 Task: Create a rule from the Agile list, Priority changed -> Complete task in the project ArrowTech if Priority Cleared then Complete Task
Action: Mouse moved to (77, 337)
Screenshot: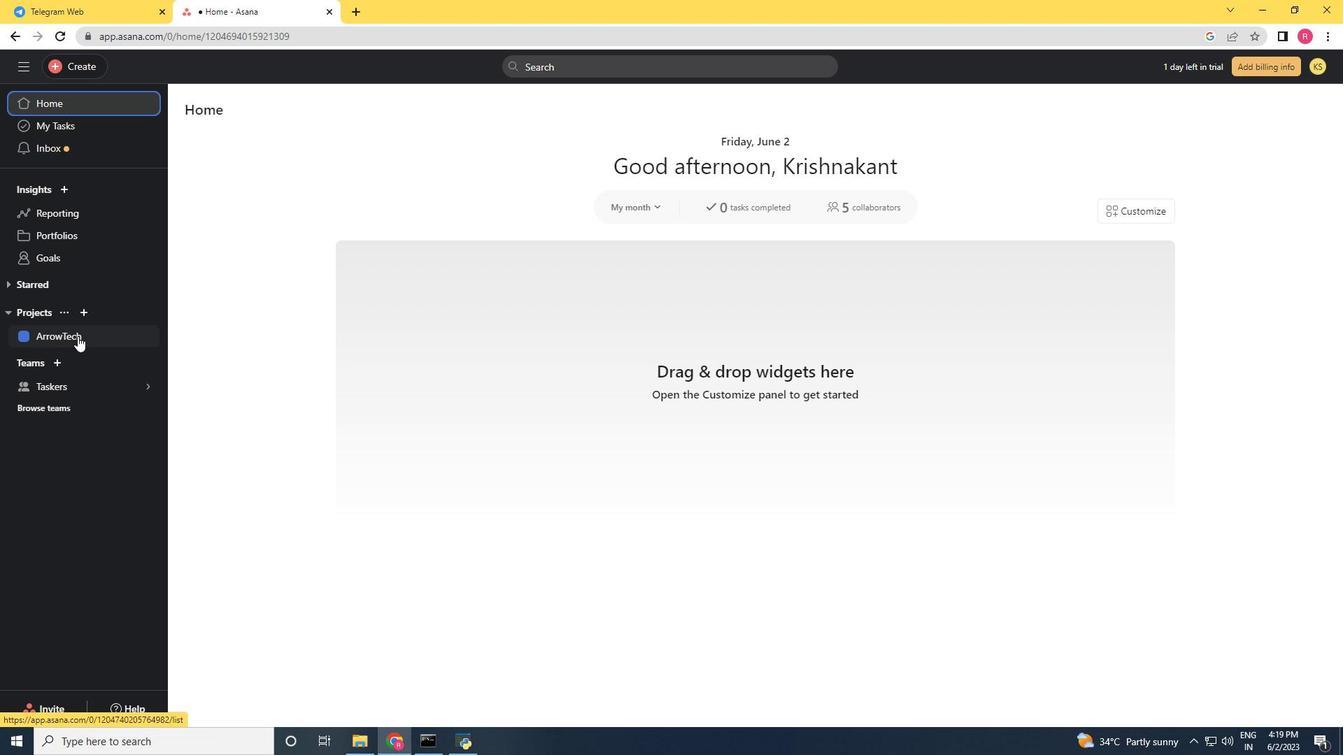 
Action: Mouse pressed left at (77, 337)
Screenshot: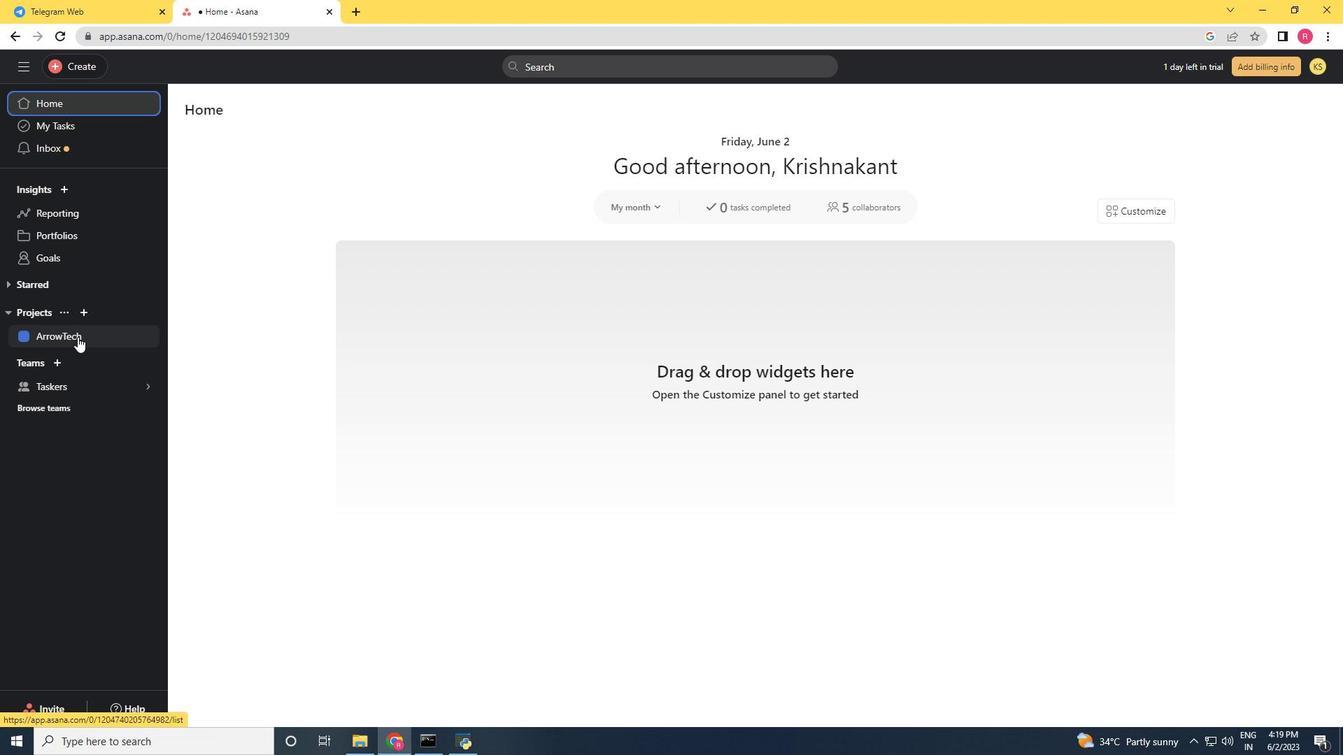 
Action: Mouse moved to (1288, 122)
Screenshot: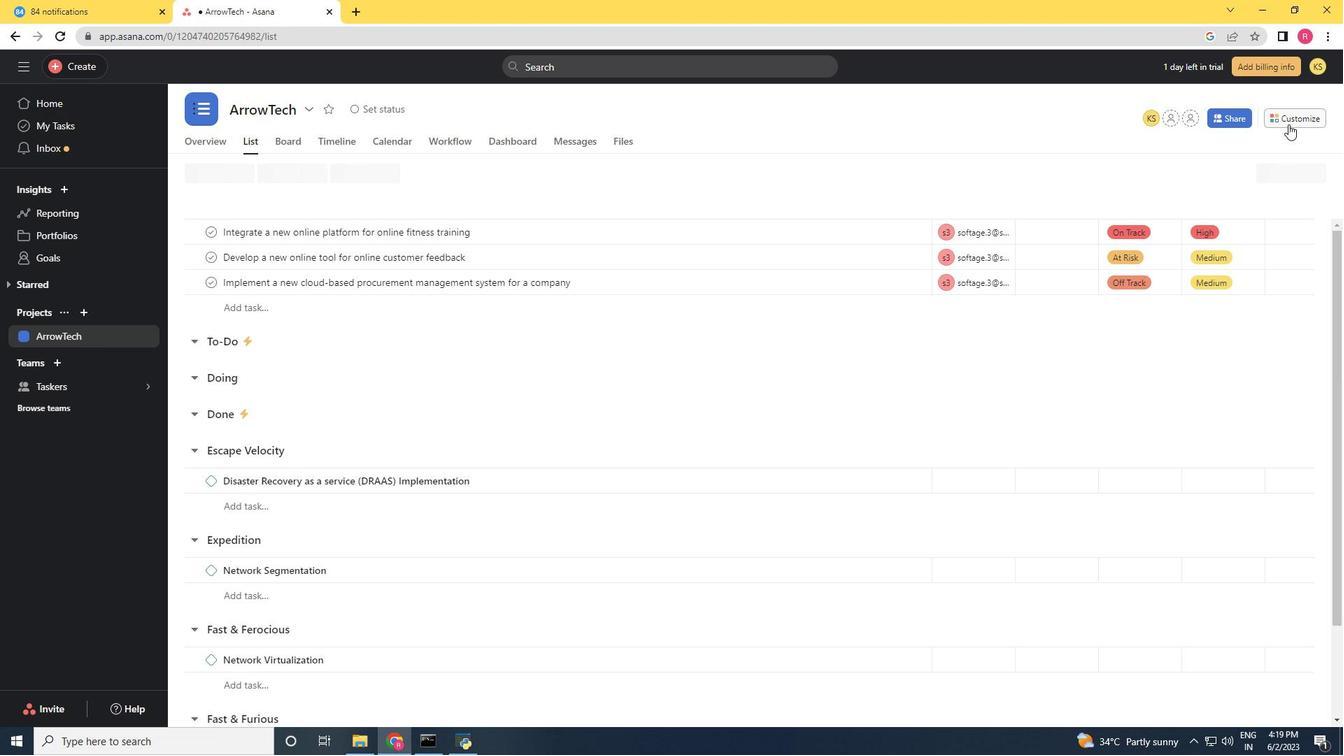 
Action: Mouse pressed left at (1288, 122)
Screenshot: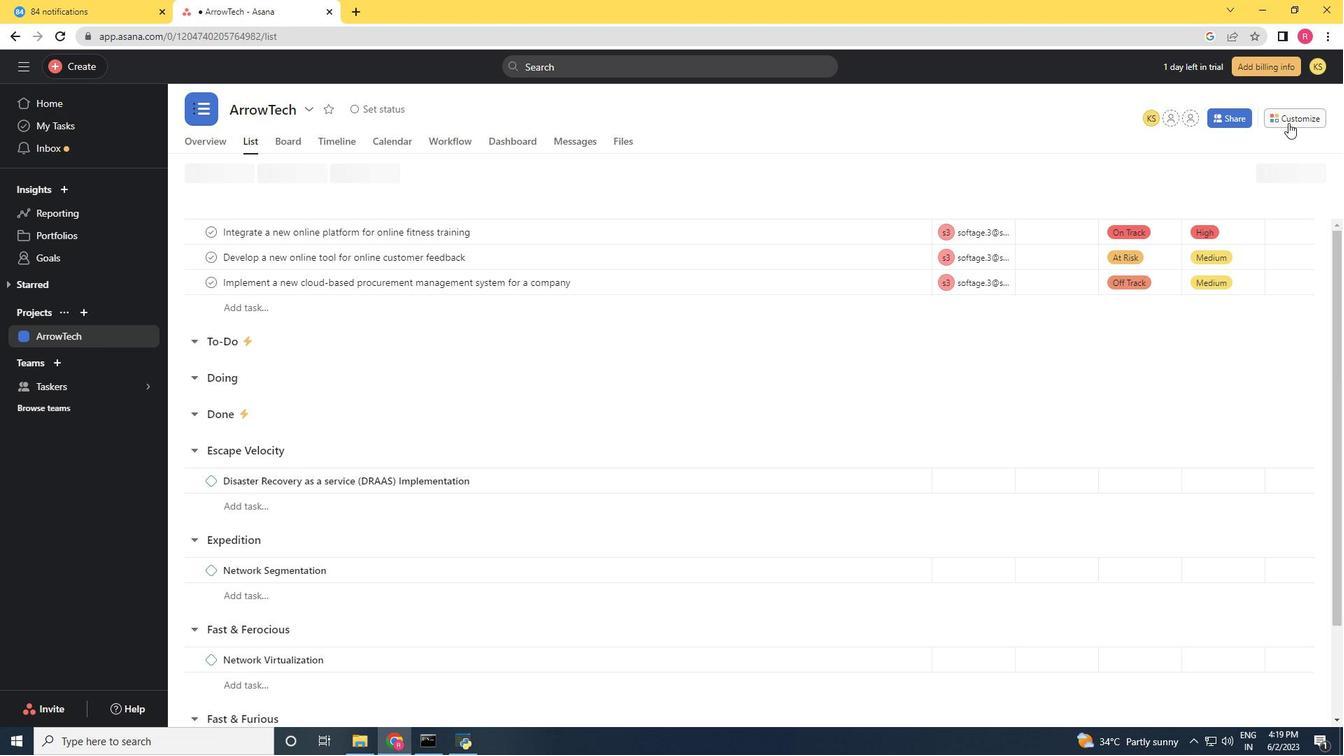 
Action: Mouse moved to (1045, 317)
Screenshot: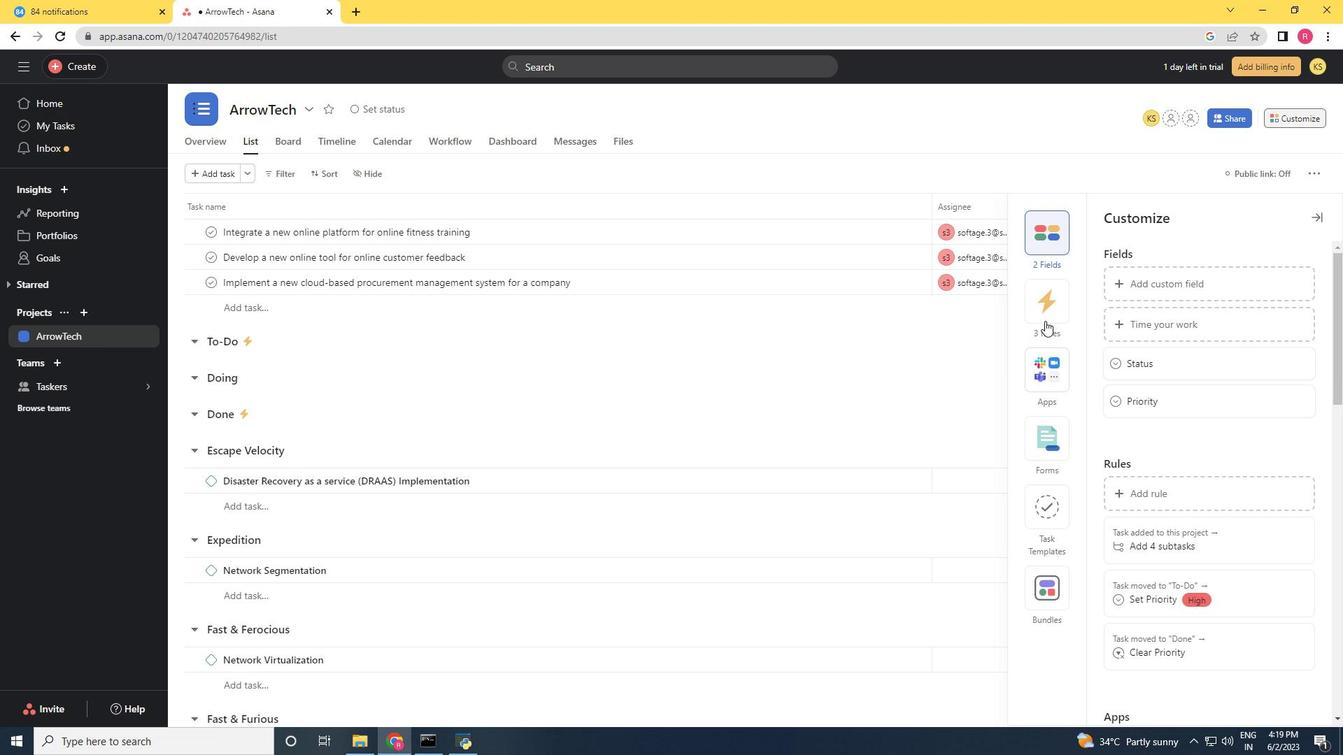 
Action: Mouse pressed left at (1045, 317)
Screenshot: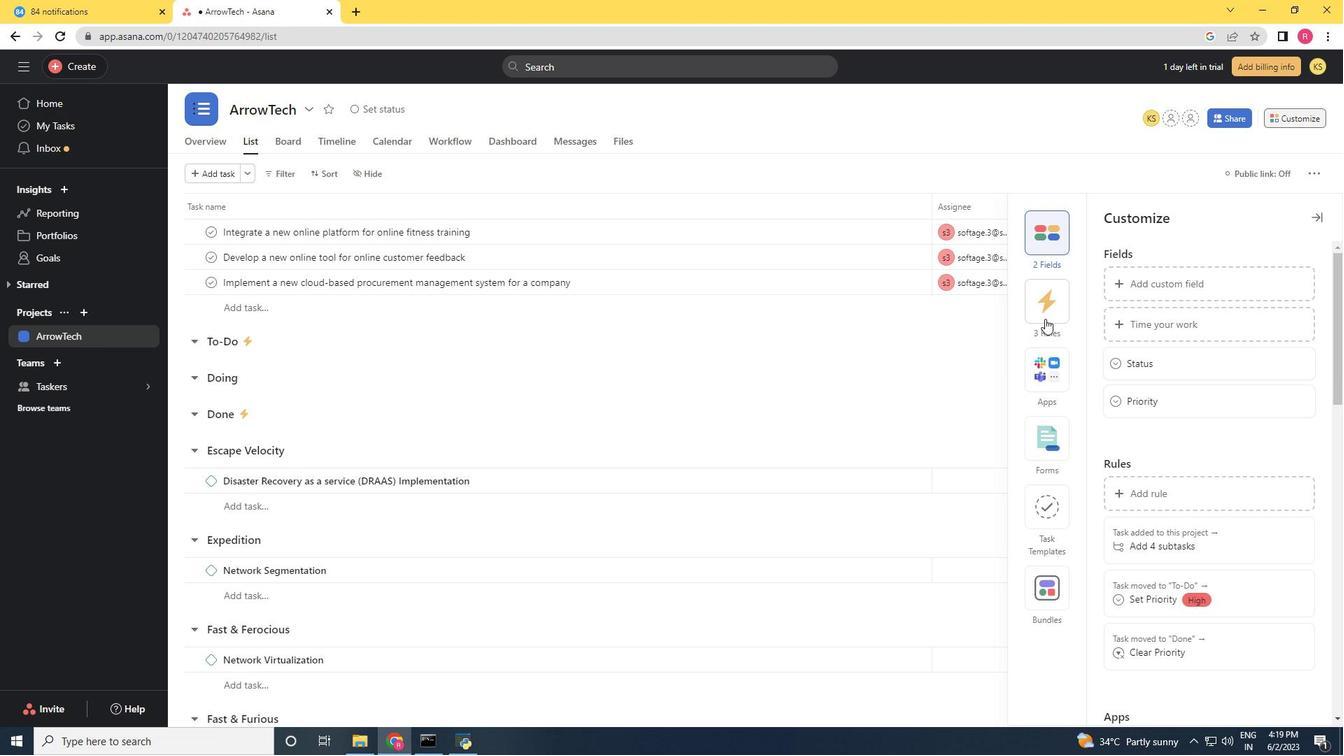 
Action: Mouse moved to (1150, 282)
Screenshot: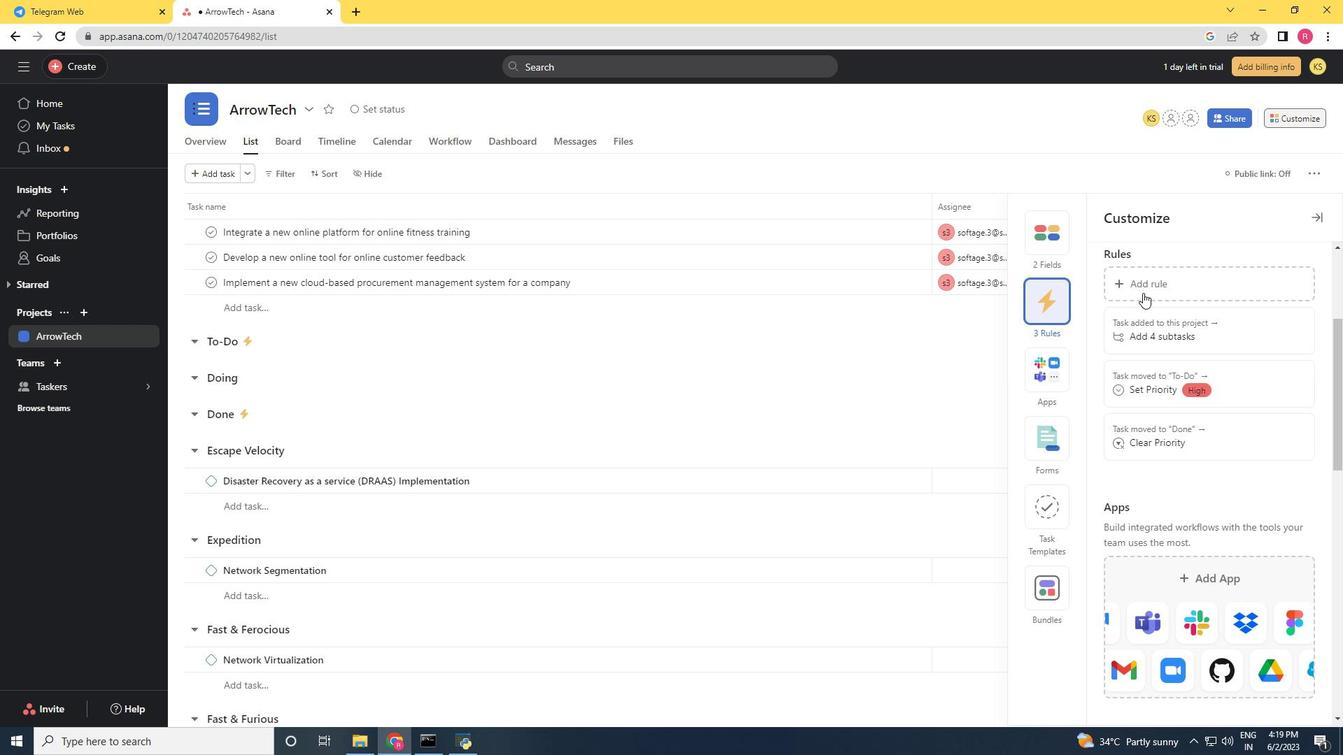 
Action: Mouse pressed left at (1150, 282)
Screenshot: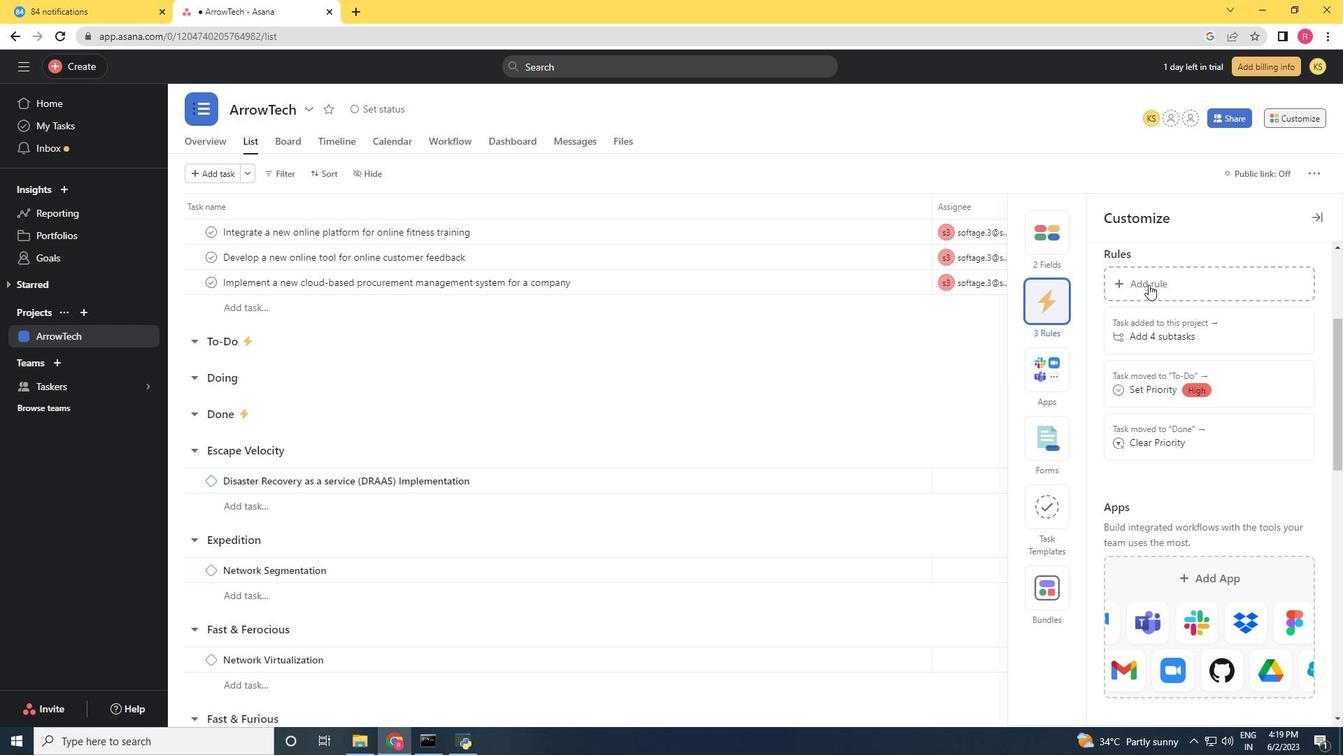 
Action: Mouse moved to (297, 210)
Screenshot: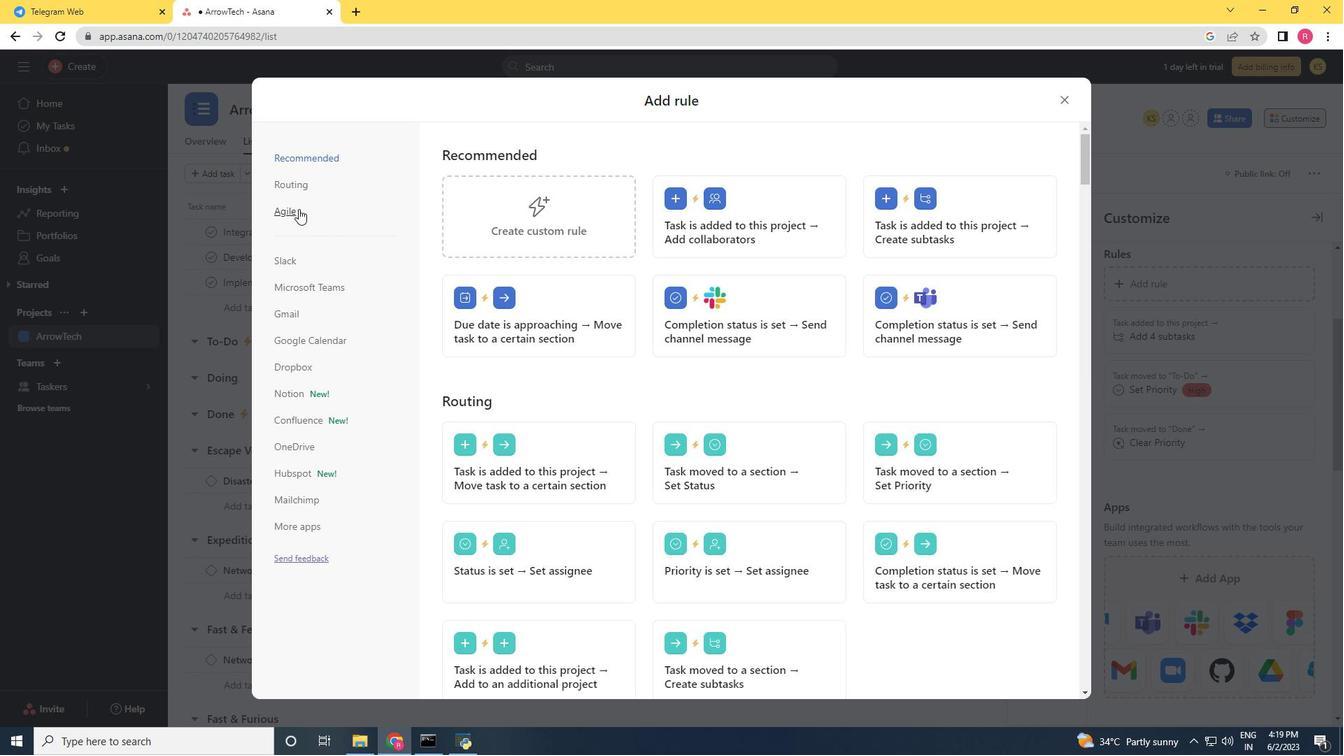 
Action: Mouse pressed left at (297, 210)
Screenshot: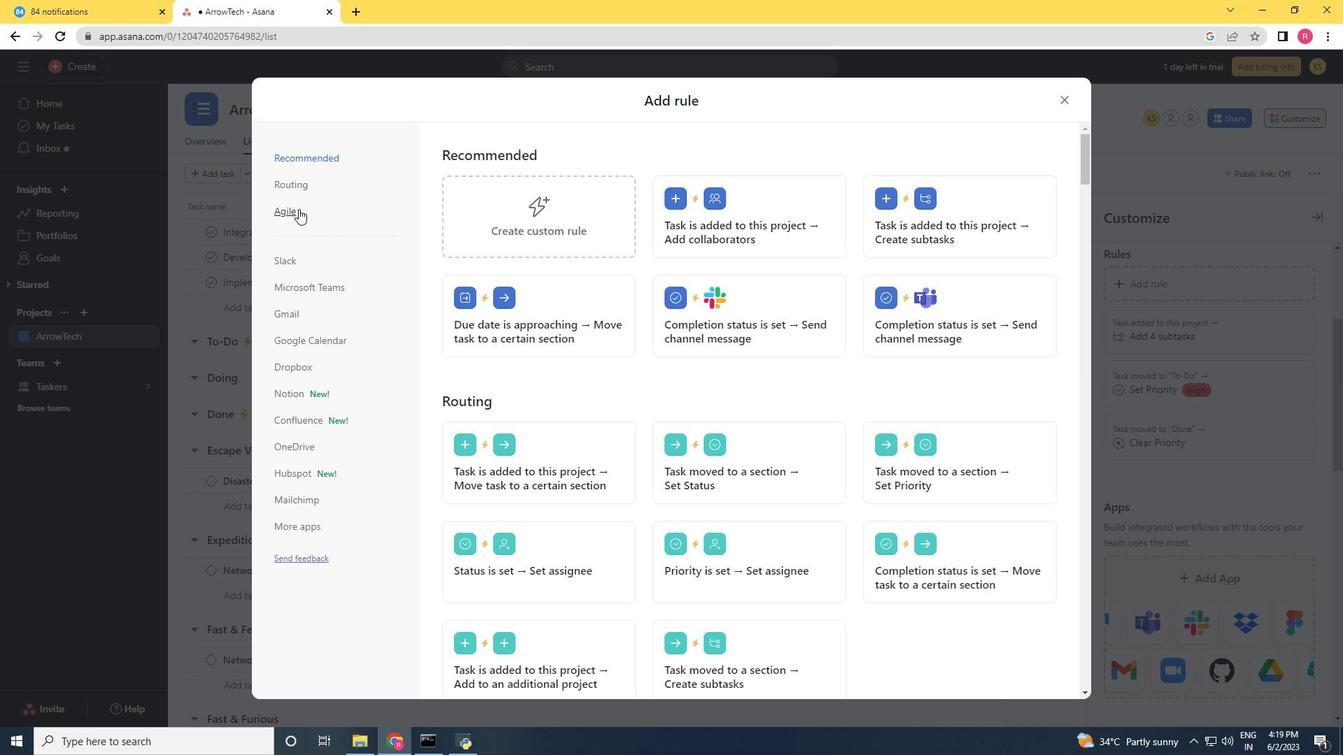 
Action: Mouse moved to (700, 201)
Screenshot: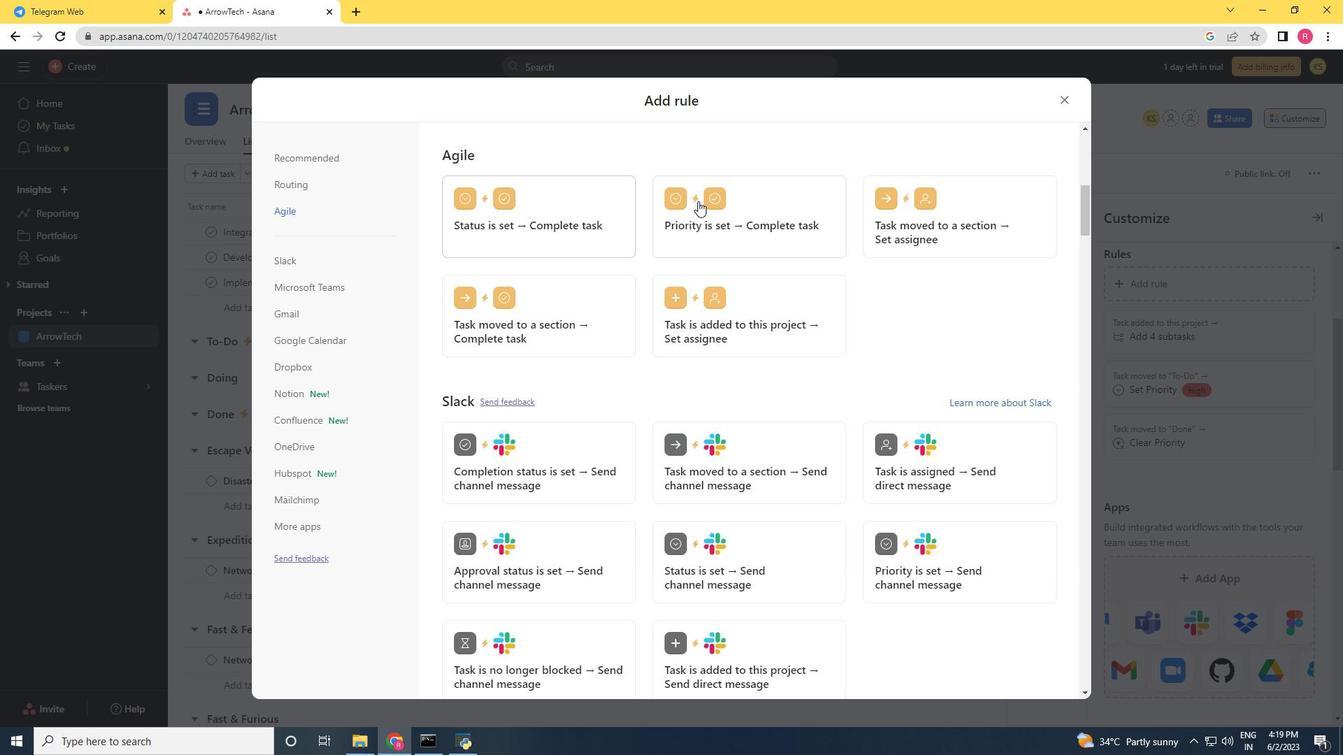 
Action: Mouse pressed left at (700, 201)
Screenshot: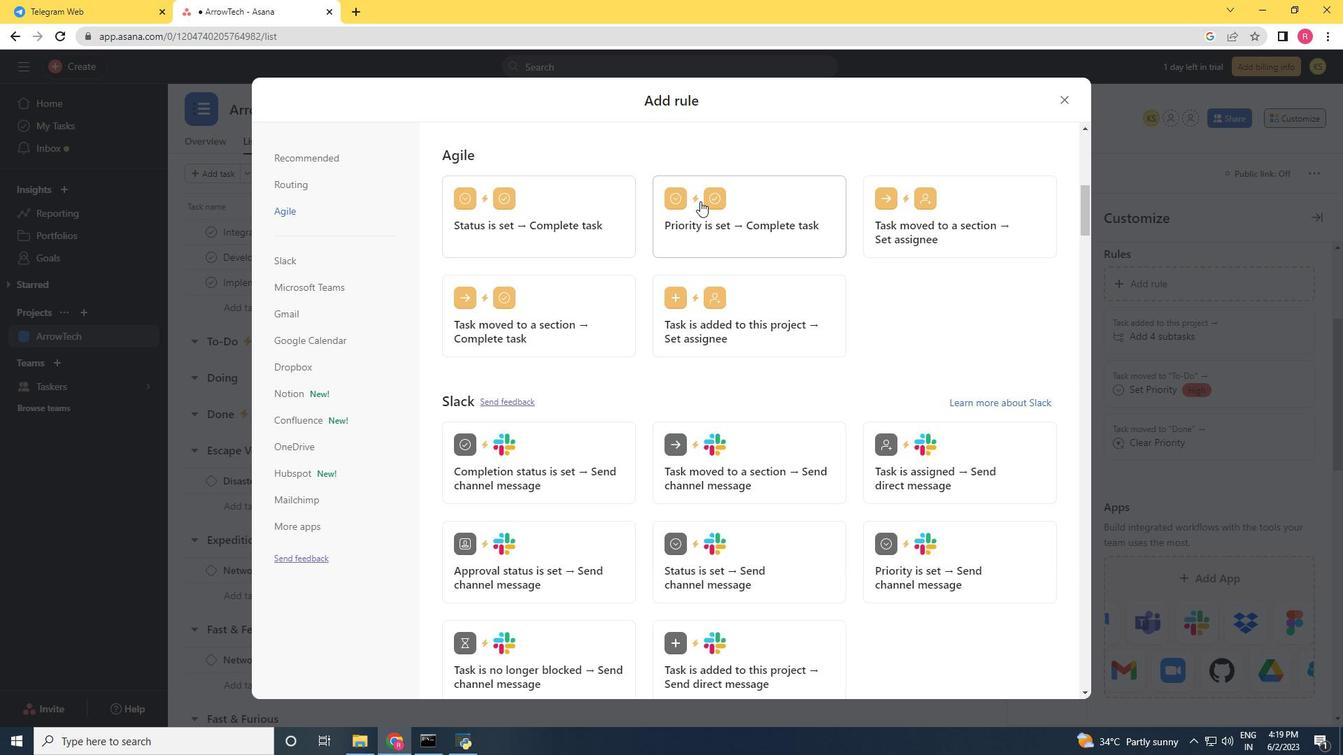 
Action: Mouse moved to (848, 247)
Screenshot: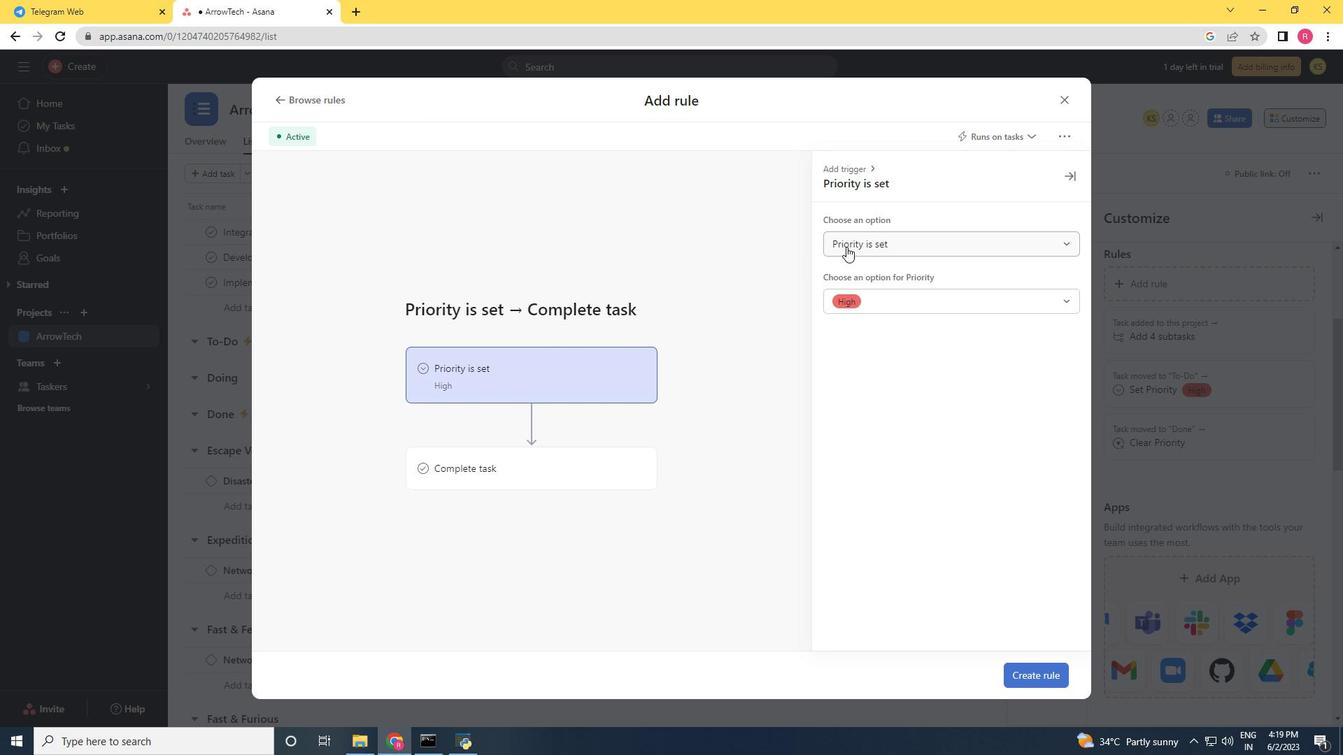 
Action: Mouse pressed left at (848, 247)
Screenshot: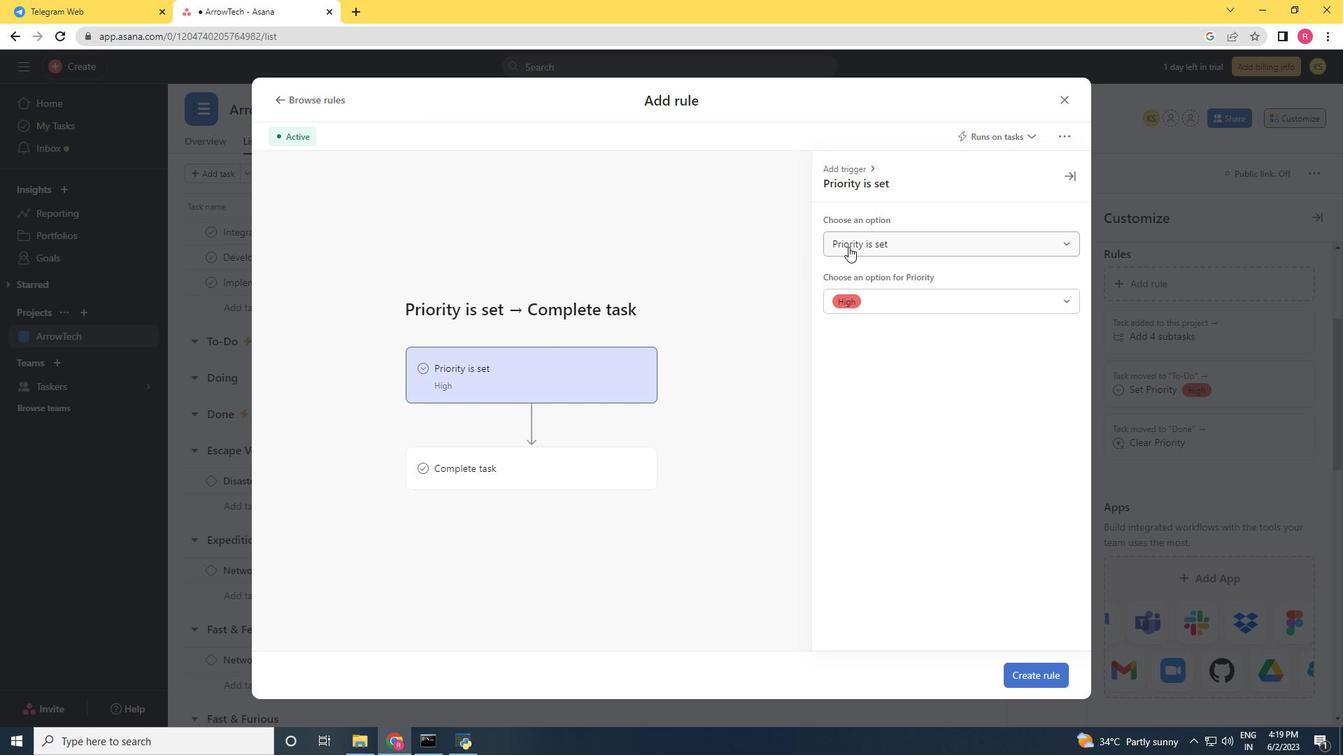 
Action: Mouse moved to (870, 293)
Screenshot: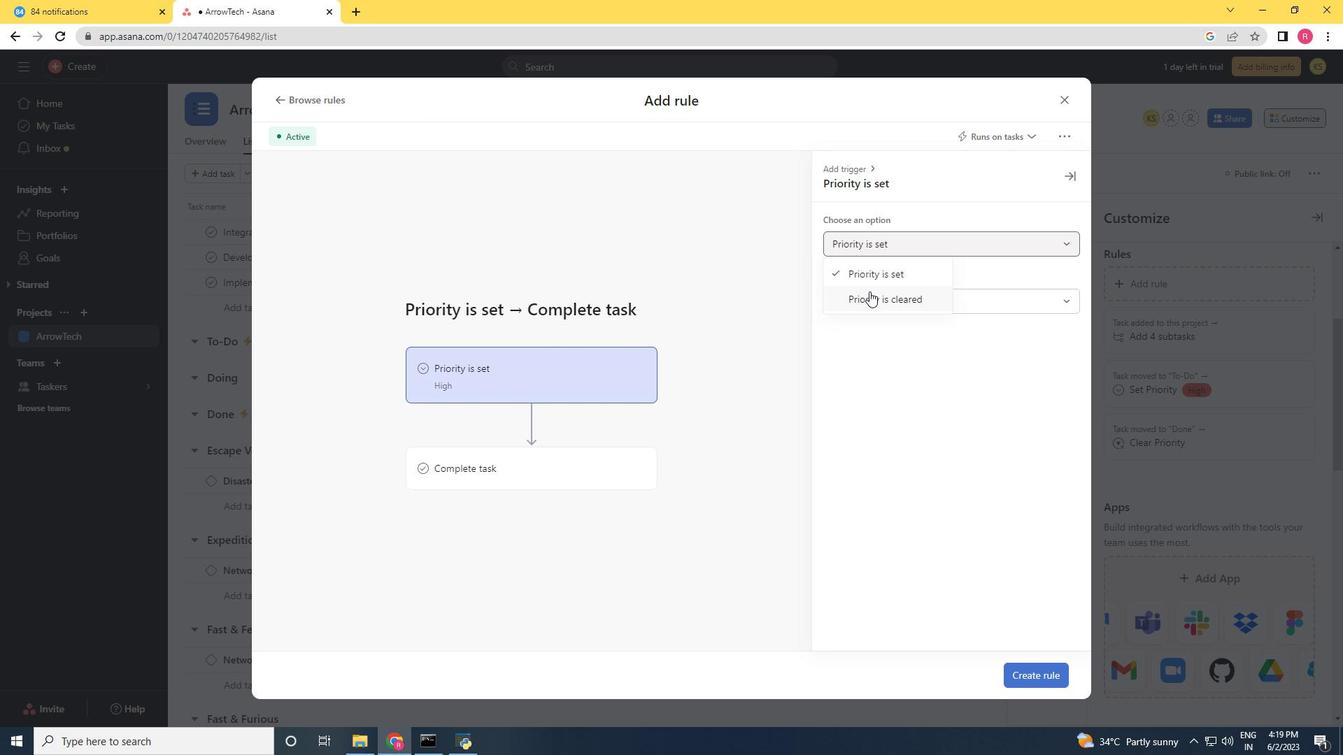 
Action: Mouse pressed left at (870, 293)
Screenshot: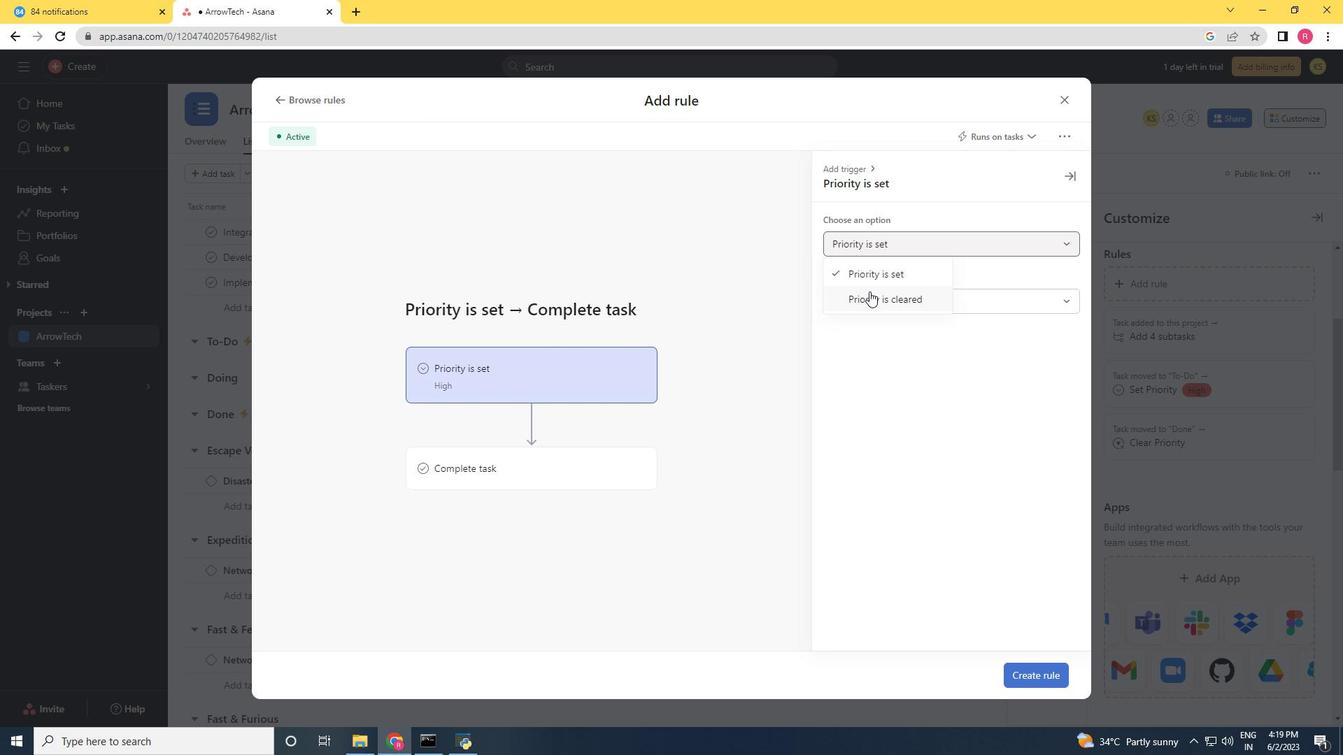 
Action: Mouse moved to (540, 454)
Screenshot: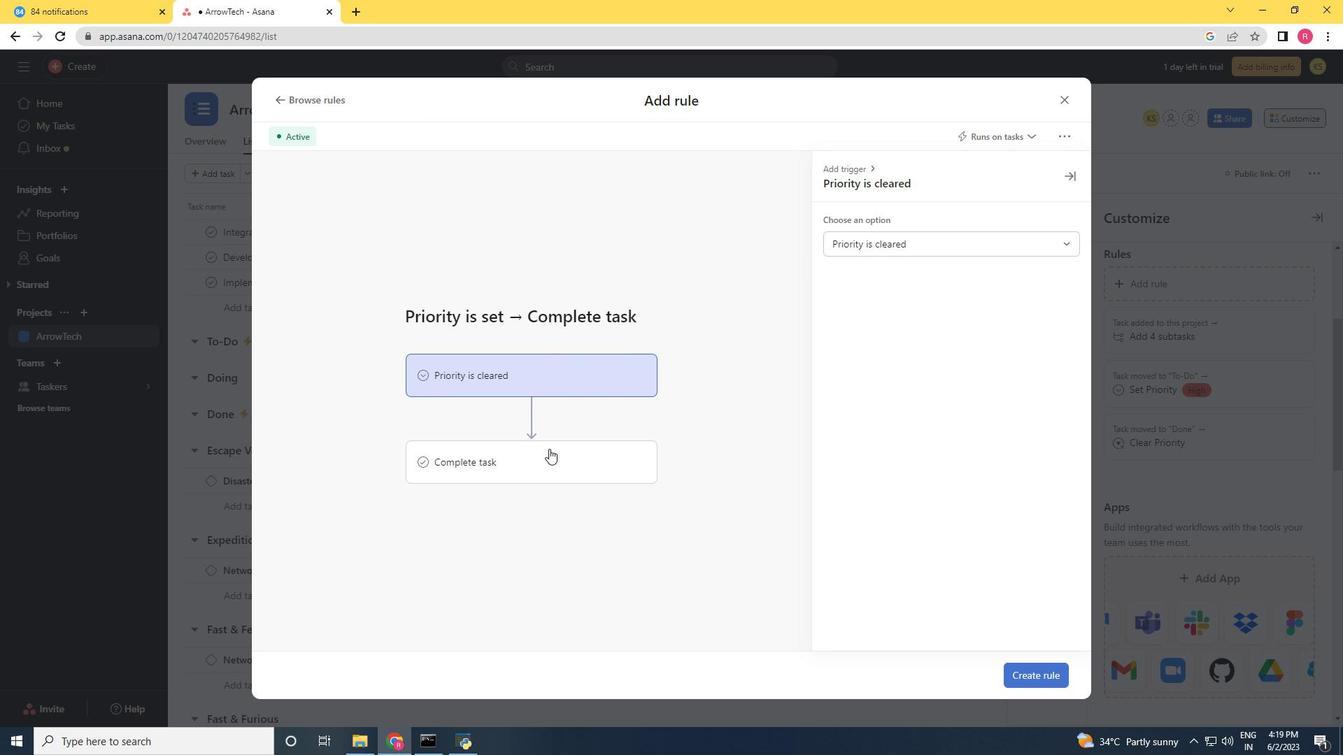 
Action: Mouse pressed left at (540, 454)
Screenshot: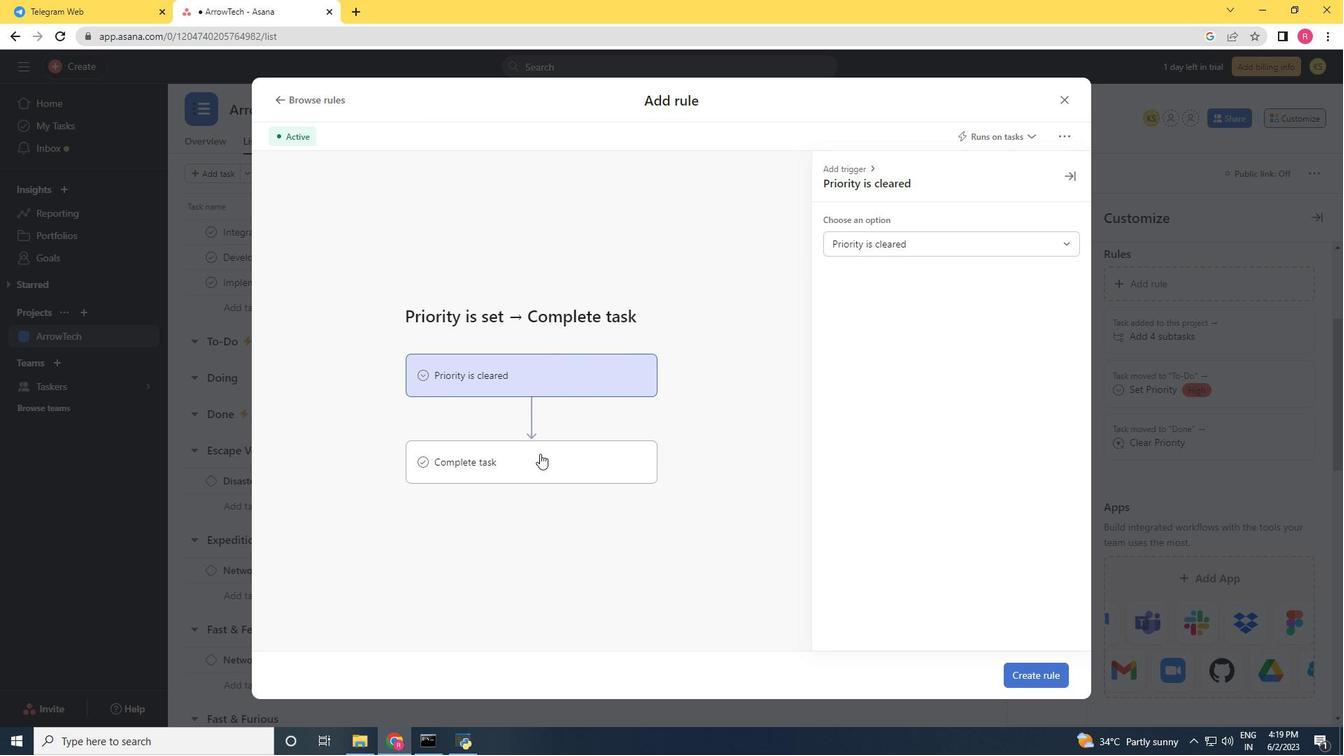 
Action: Mouse moved to (857, 242)
Screenshot: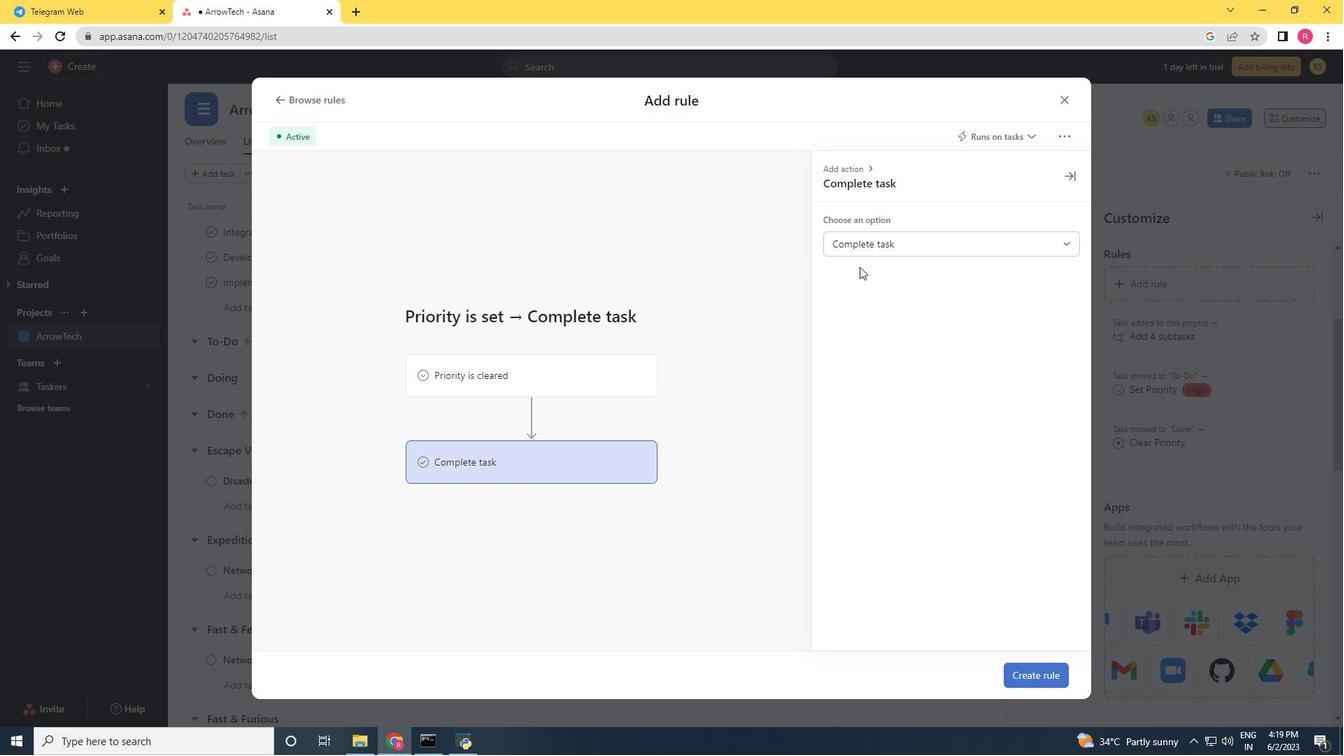 
Action: Mouse pressed left at (857, 242)
Screenshot: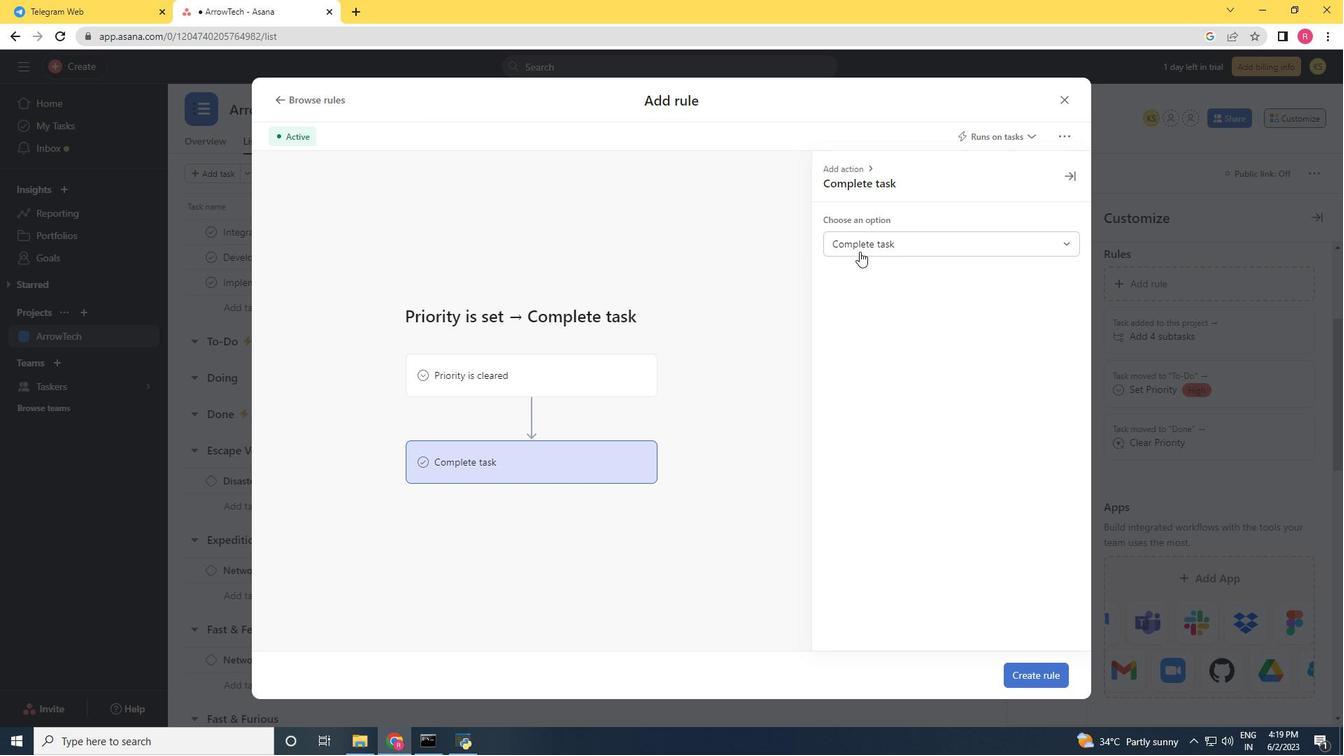 
Action: Mouse moved to (871, 273)
Screenshot: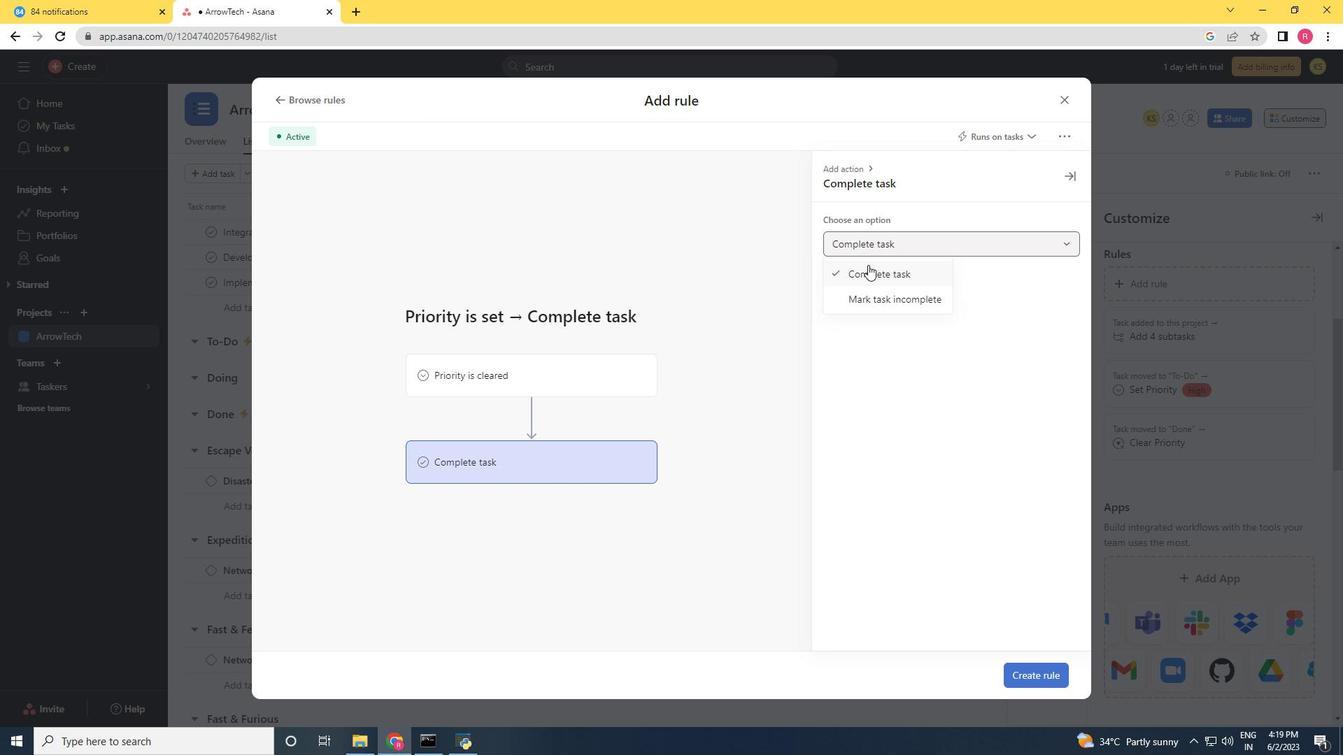 
Action: Mouse pressed left at (871, 273)
Screenshot: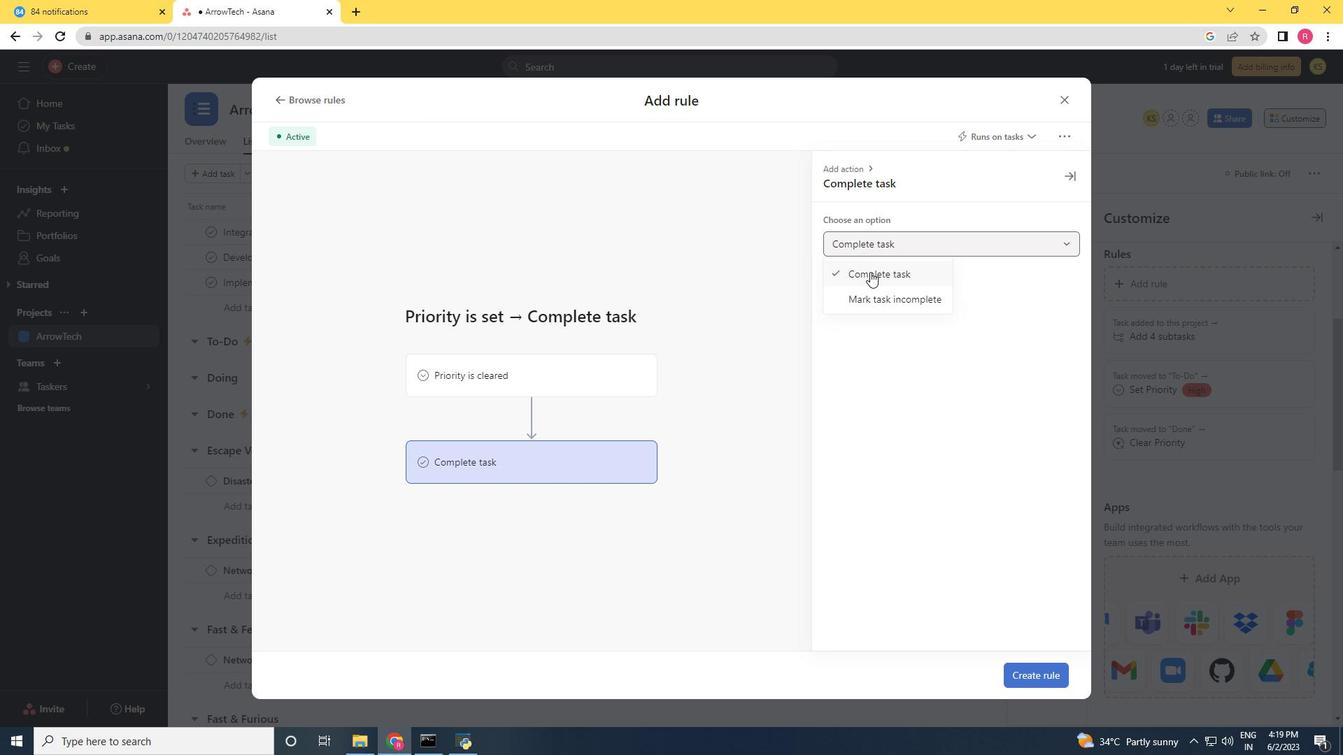 
Action: Mouse moved to (1027, 664)
Screenshot: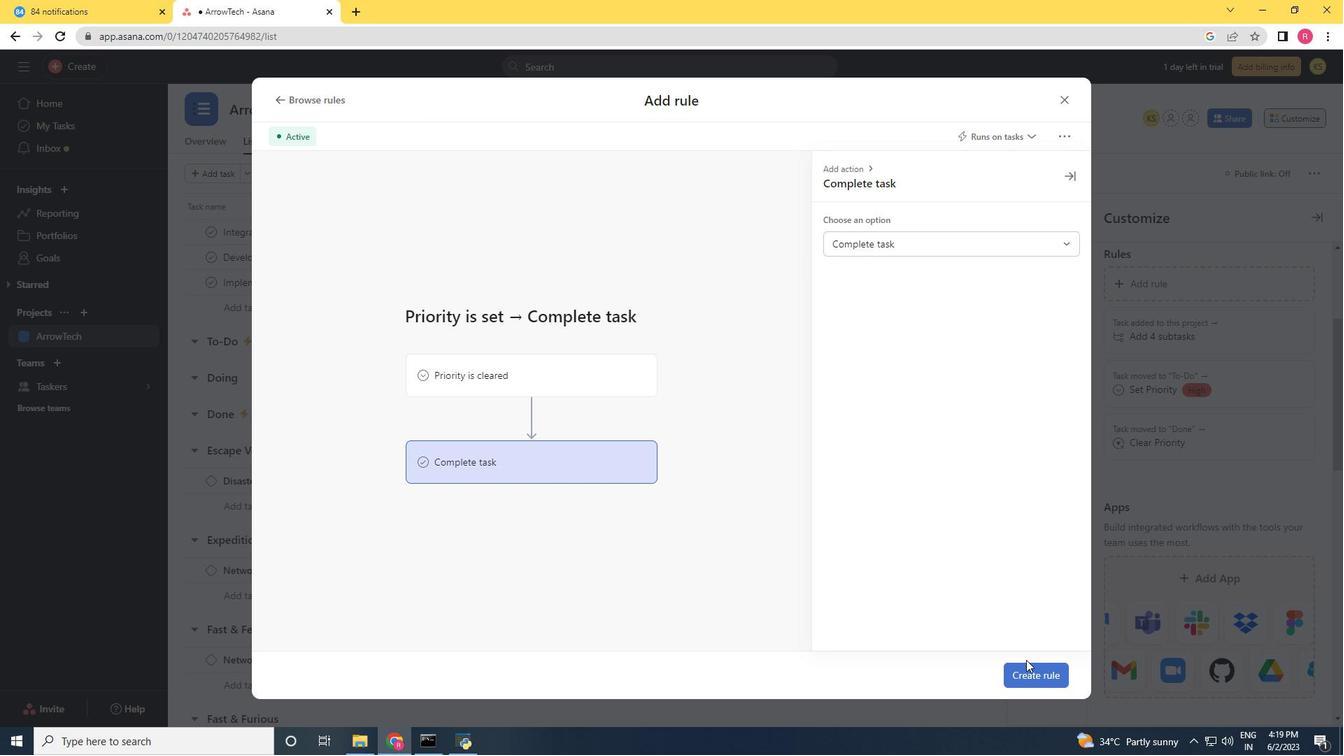 
Action: Mouse pressed left at (1027, 664)
Screenshot: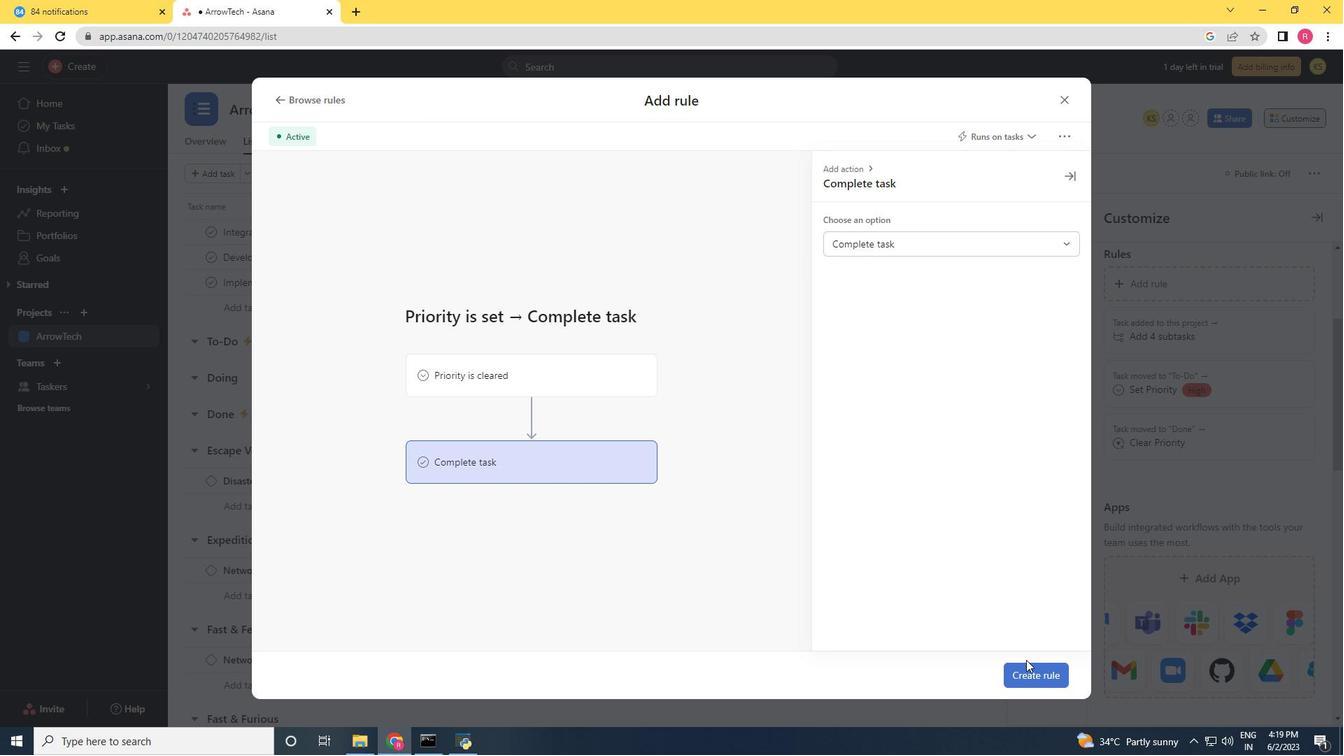 
Action: Mouse moved to (1024, 665)
Screenshot: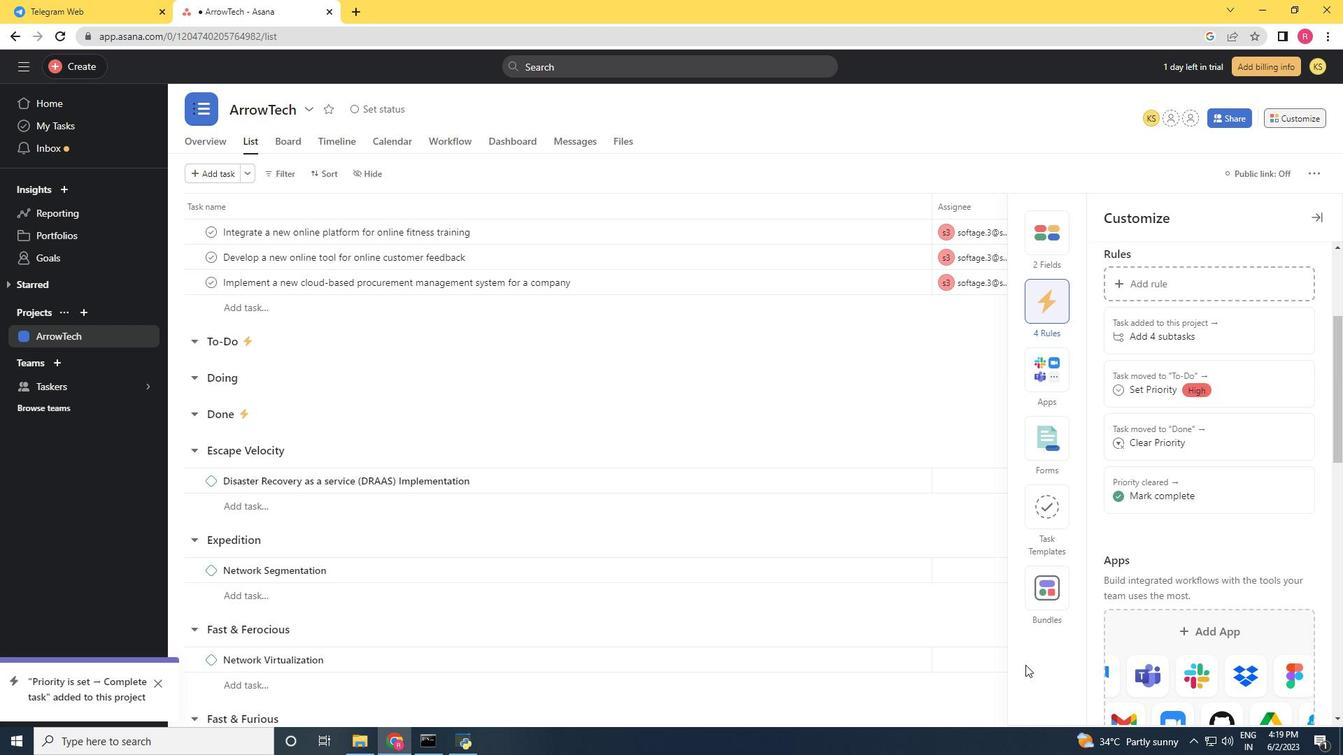 
